 Task: Apply object animation ""after previous"".
Action: Mouse moved to (118, 68)
Screenshot: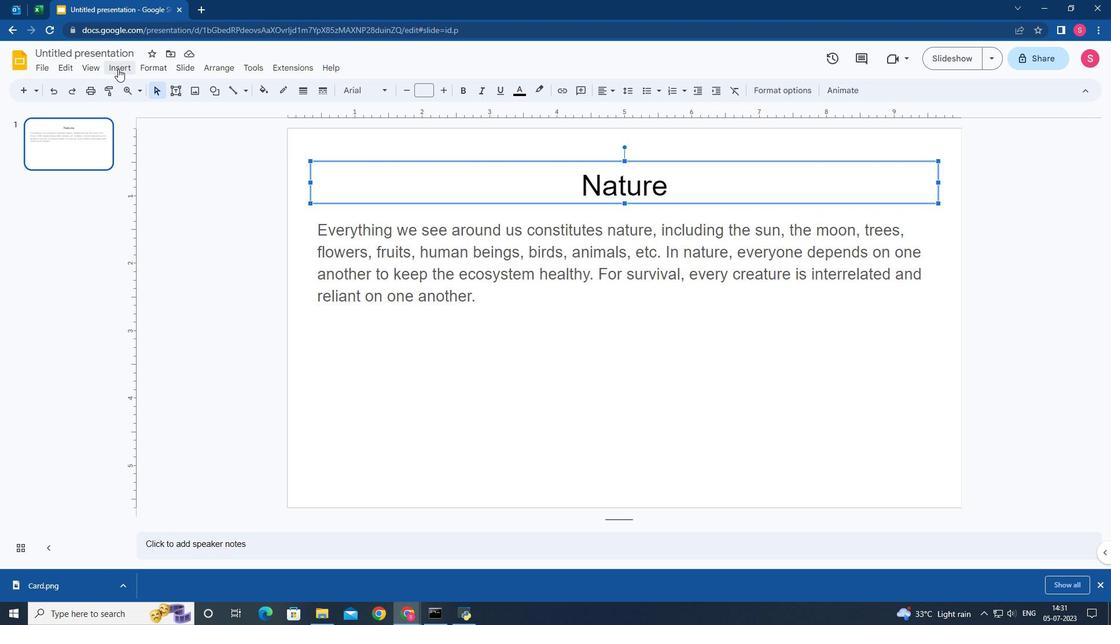 
Action: Mouse pressed left at (118, 68)
Screenshot: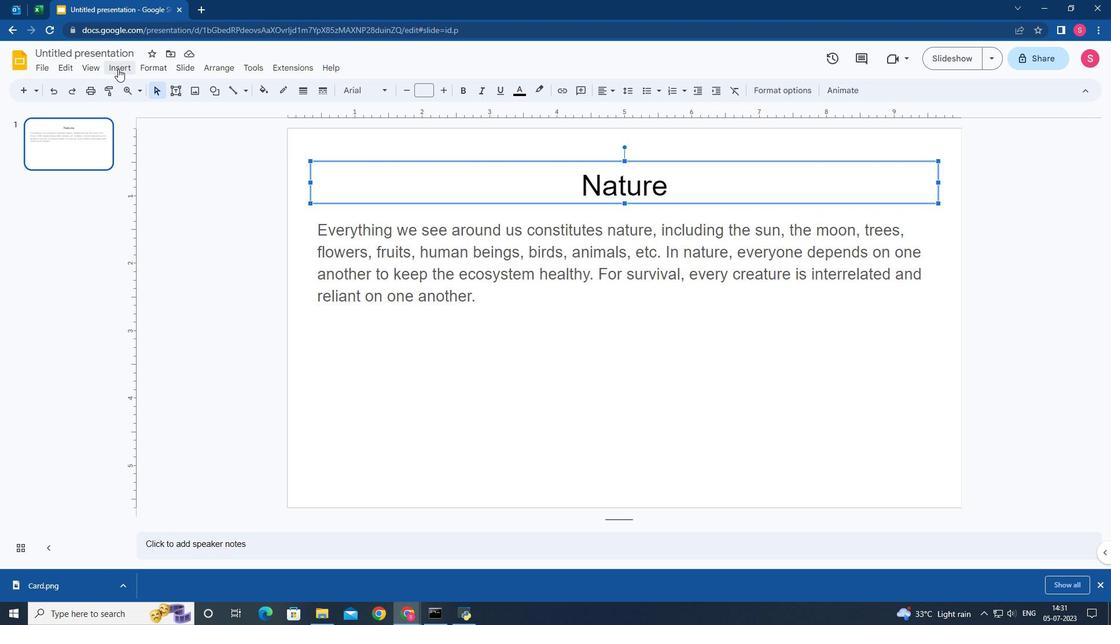 
Action: Mouse moved to (142, 297)
Screenshot: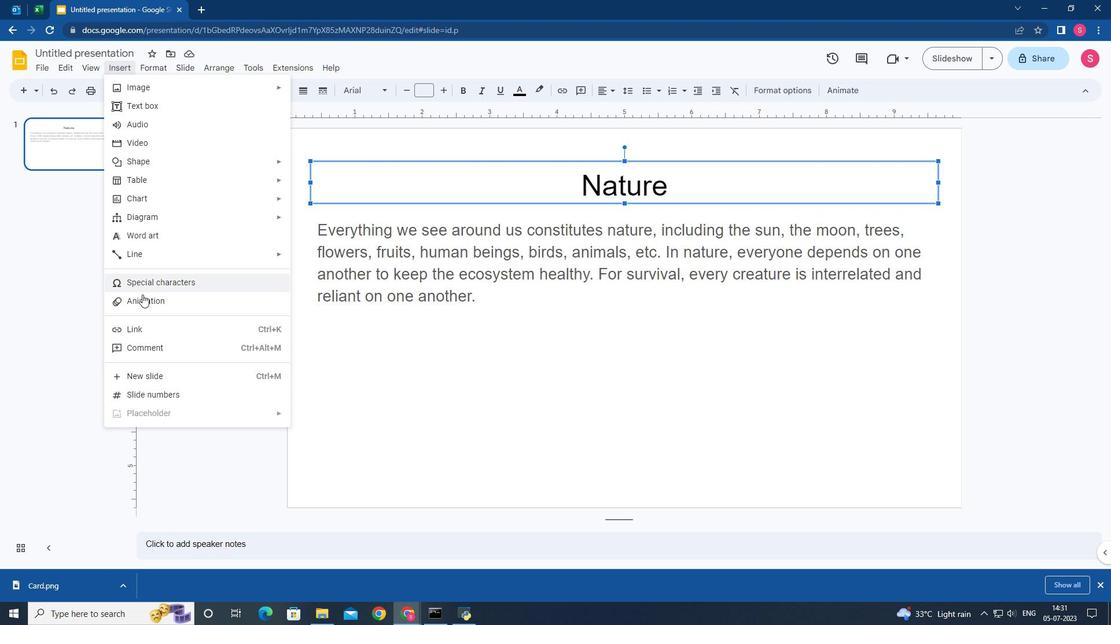 
Action: Mouse pressed left at (142, 297)
Screenshot: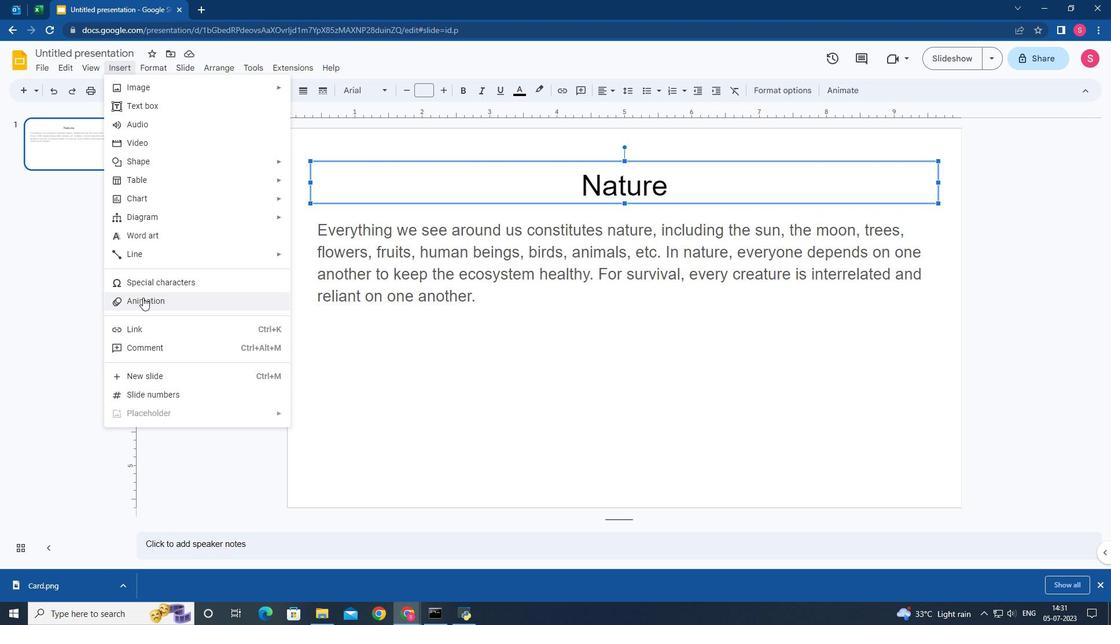 
Action: Mouse moved to (972, 299)
Screenshot: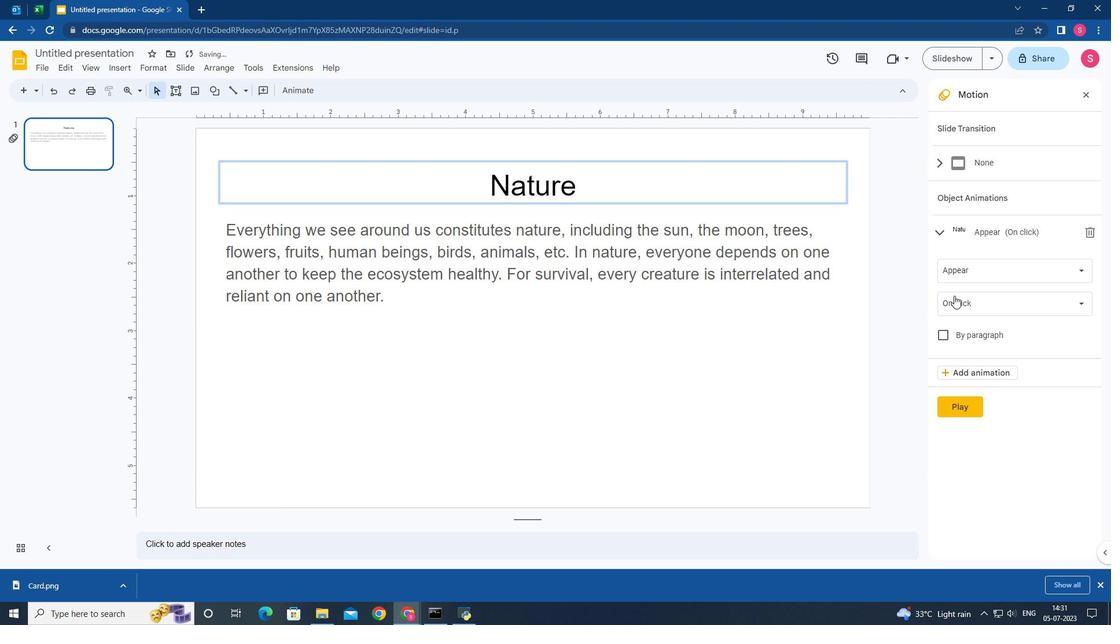 
Action: Mouse pressed left at (972, 299)
Screenshot: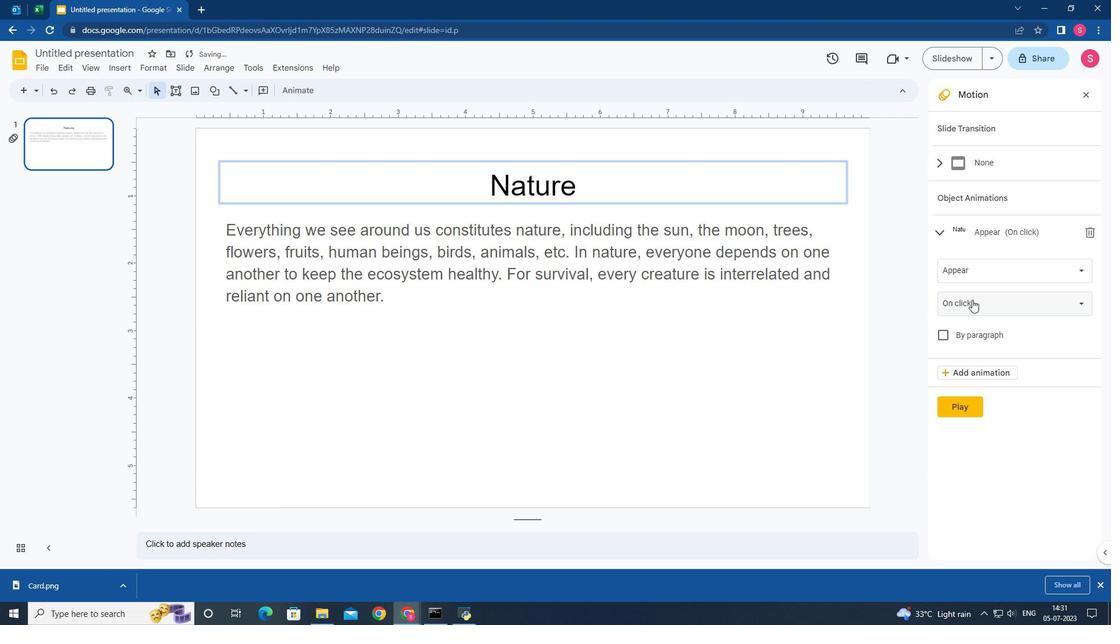 
Action: Mouse moved to (974, 340)
Screenshot: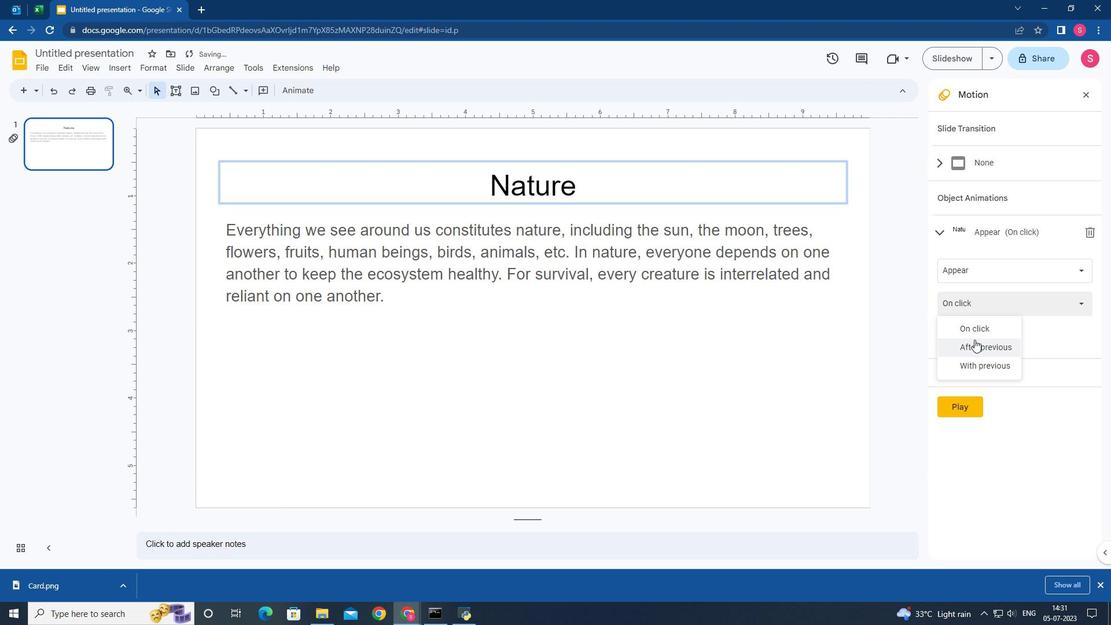 
Action: Mouse pressed left at (974, 340)
Screenshot: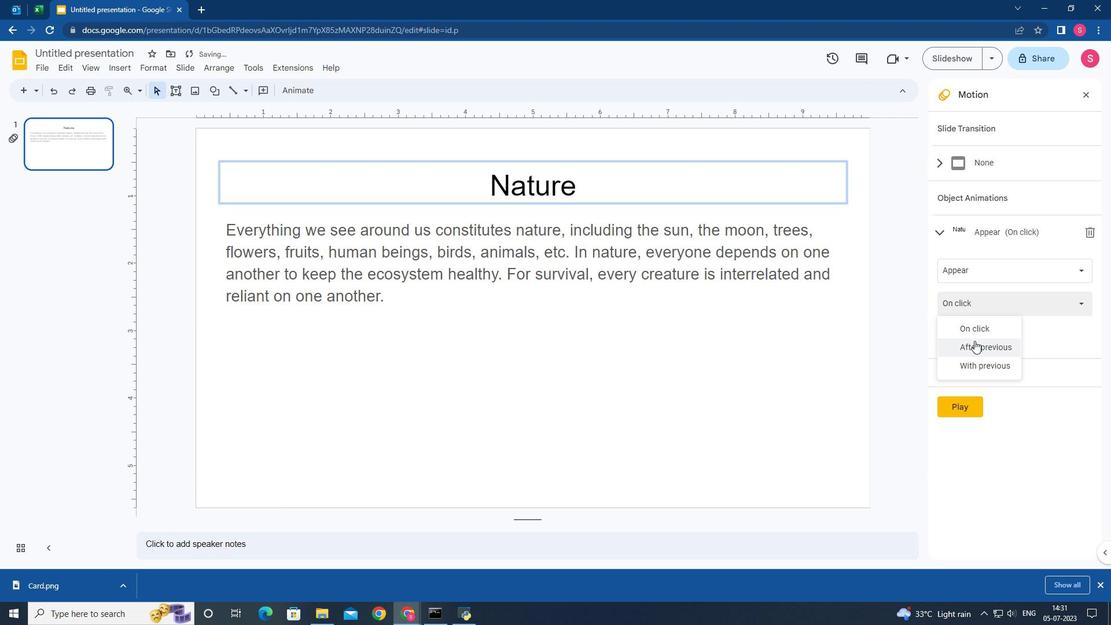 
Action: Mouse moved to (490, 402)
Screenshot: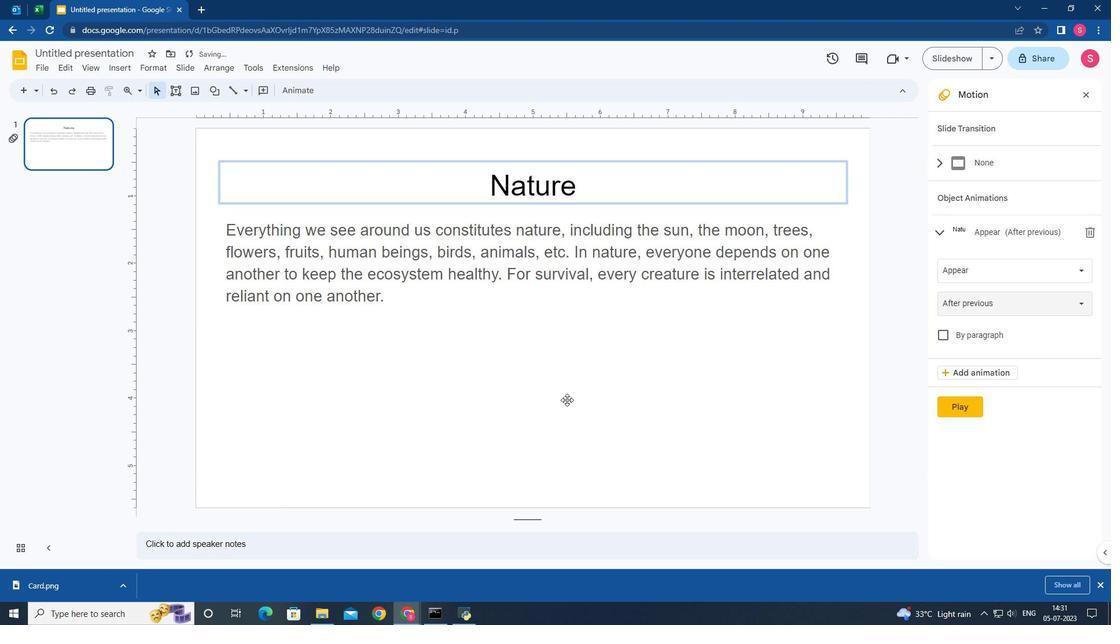 
